 Task: Change the trust directory to "D:".
Action: Mouse moved to (94, 13)
Screenshot: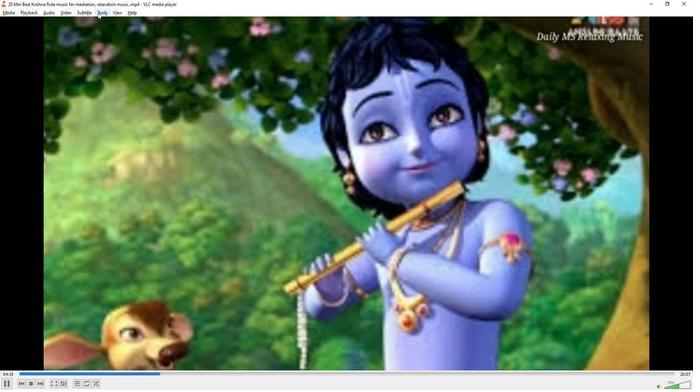 
Action: Mouse pressed left at (94, 13)
Screenshot: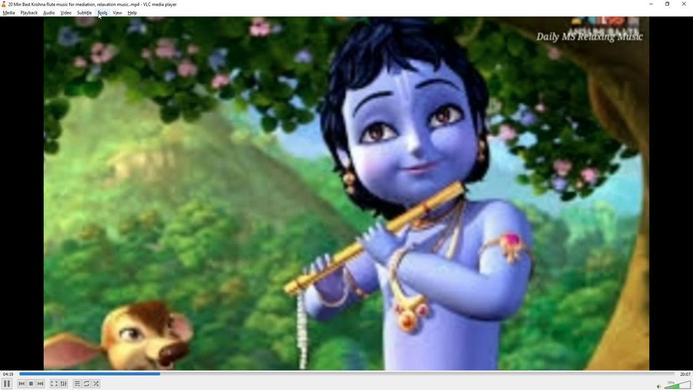 
Action: Mouse moved to (102, 96)
Screenshot: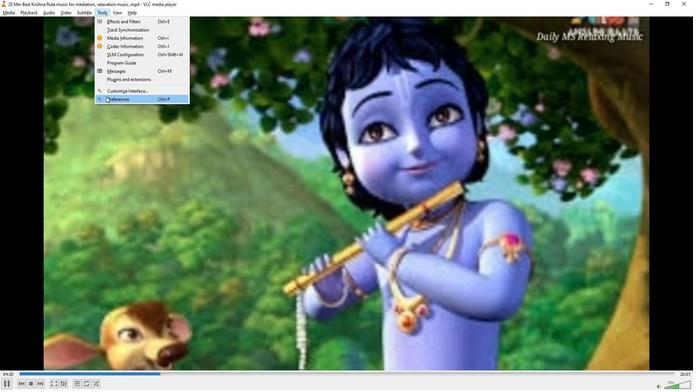 
Action: Mouse pressed left at (102, 96)
Screenshot: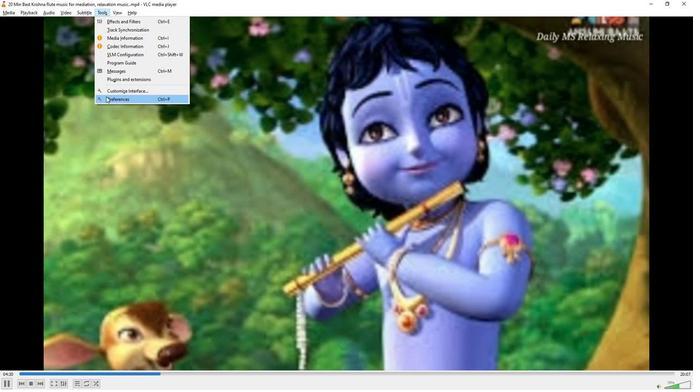 
Action: Mouse moved to (229, 314)
Screenshot: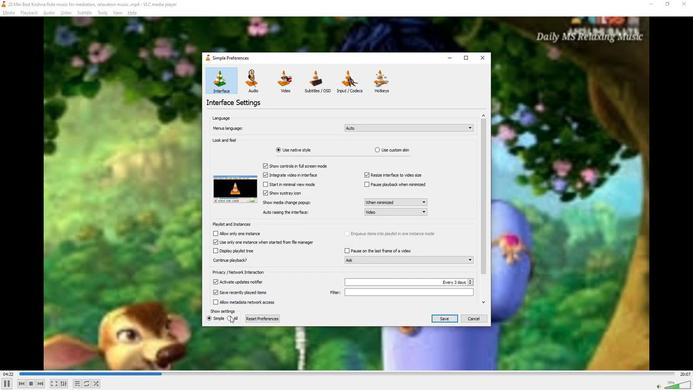 
Action: Mouse pressed left at (229, 314)
Screenshot: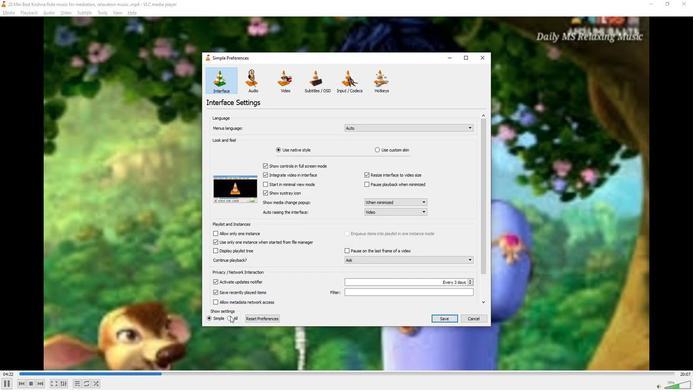 
Action: Mouse moved to (242, 104)
Screenshot: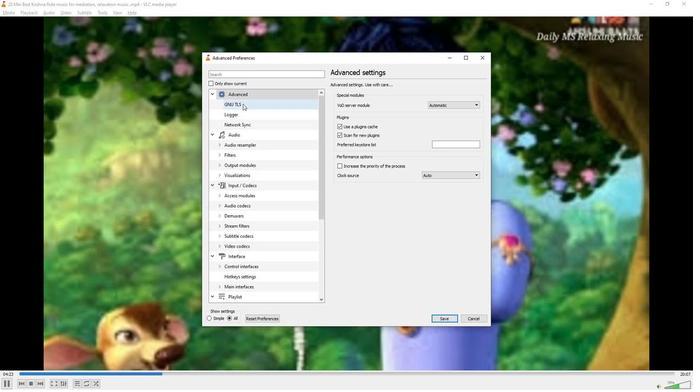 
Action: Mouse pressed left at (242, 104)
Screenshot: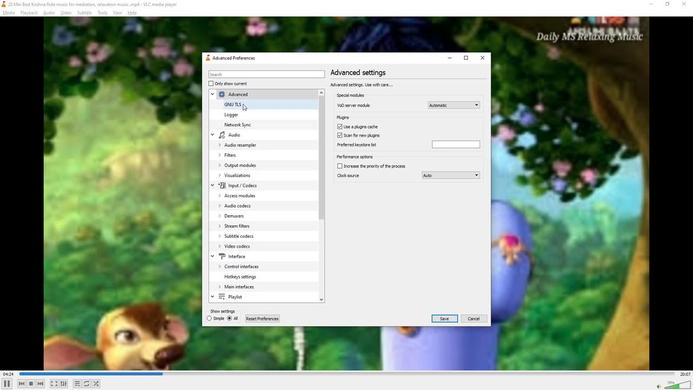 
Action: Mouse moved to (449, 105)
Screenshot: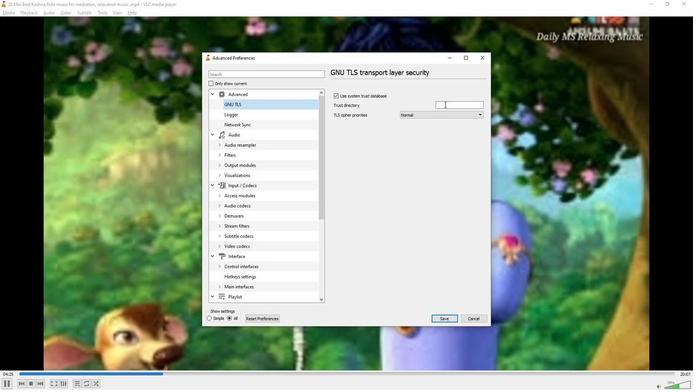 
Action: Mouse pressed left at (449, 105)
Screenshot: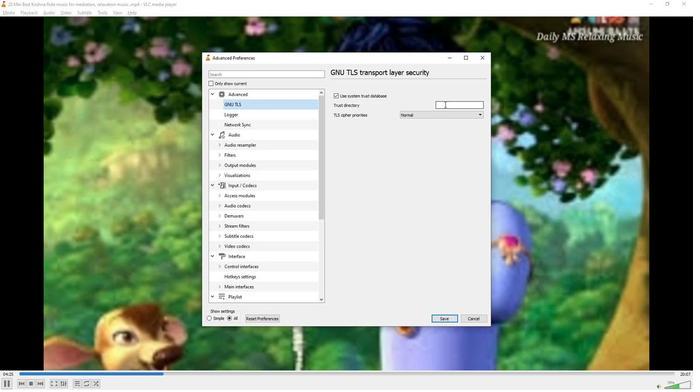 
Action: Mouse moved to (452, 103)
Screenshot: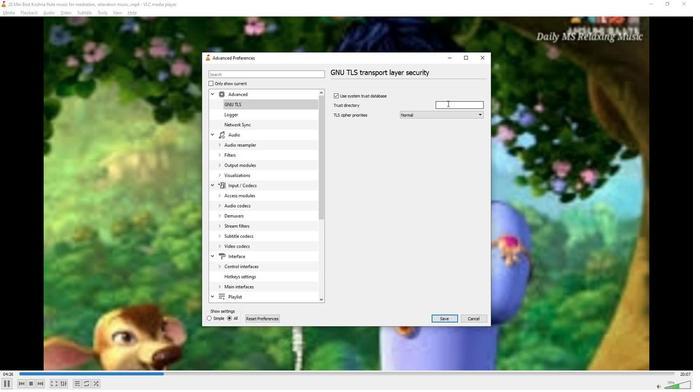 
Action: Key pressed <Key.shift>"<Key.shift>D<Key.shift><Key.shift><Key.shift>"
Screenshot: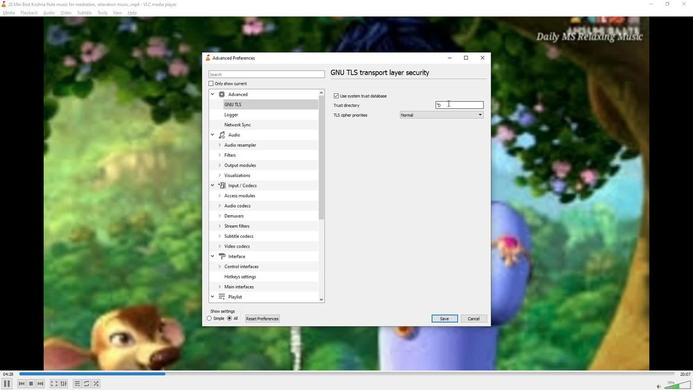 
